 Task: Edit the duration of the event to 30 minutes.
Action: Mouse pressed left at (137, 152)
Screenshot: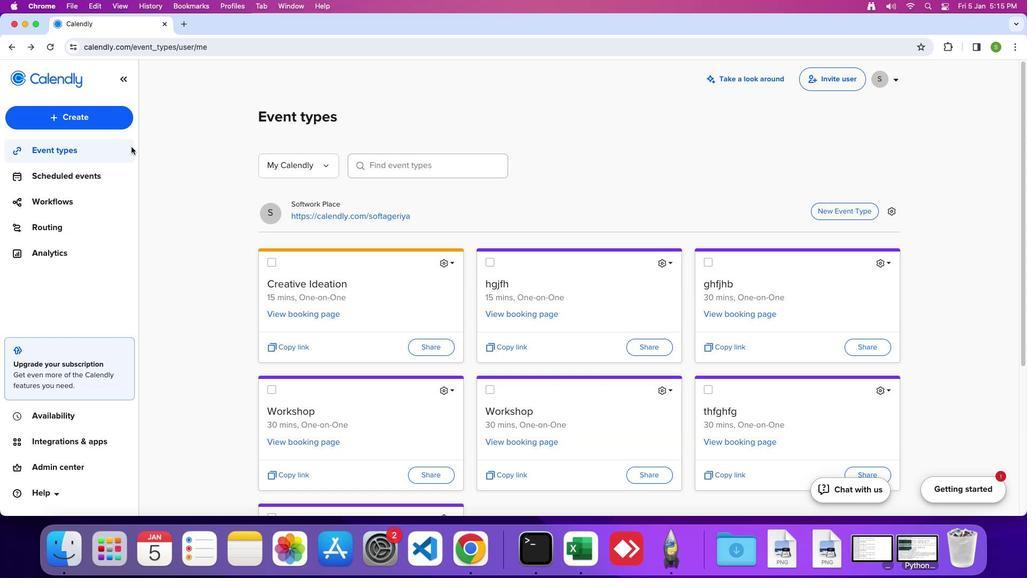 
Action: Mouse moved to (402, 274)
Screenshot: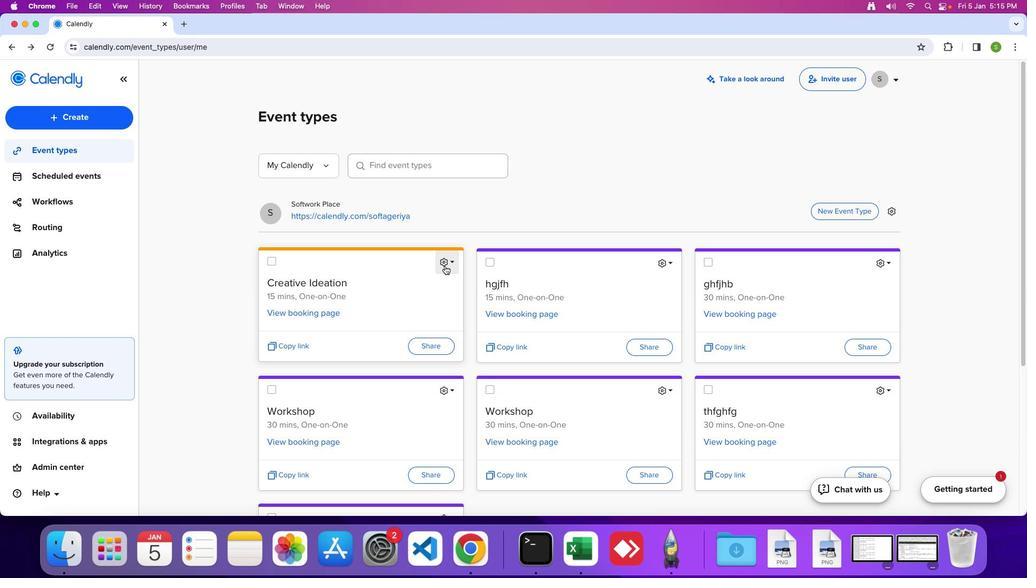 
Action: Mouse pressed left at (402, 274)
Screenshot: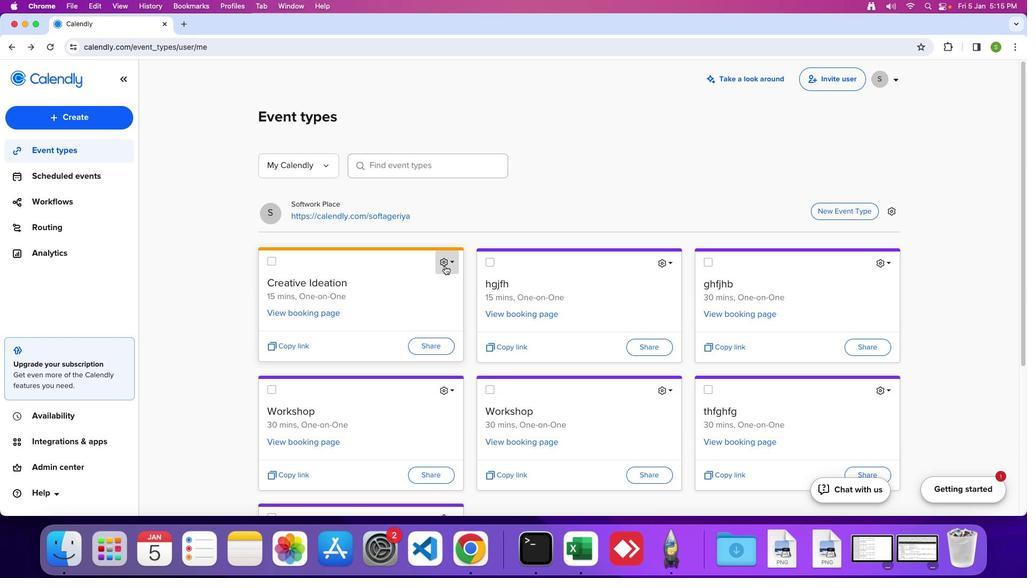 
Action: Mouse moved to (379, 295)
Screenshot: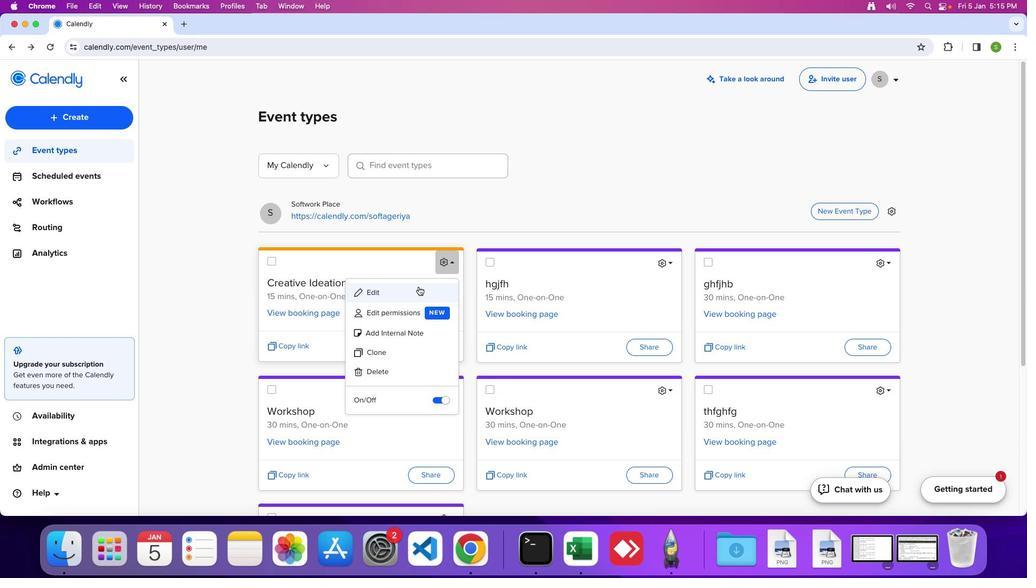 
Action: Mouse pressed left at (379, 295)
Screenshot: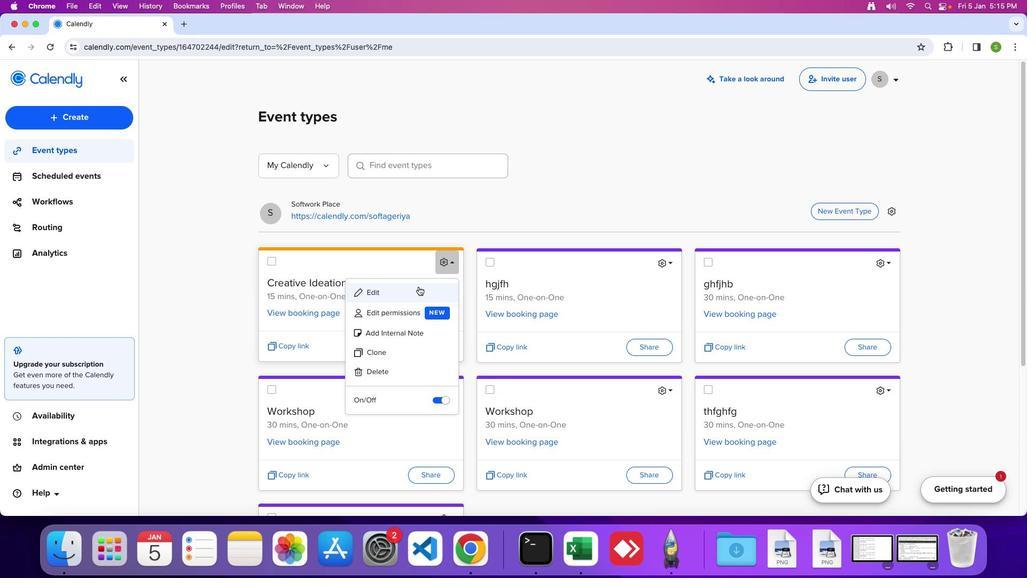 
Action: Mouse moved to (162, 195)
Screenshot: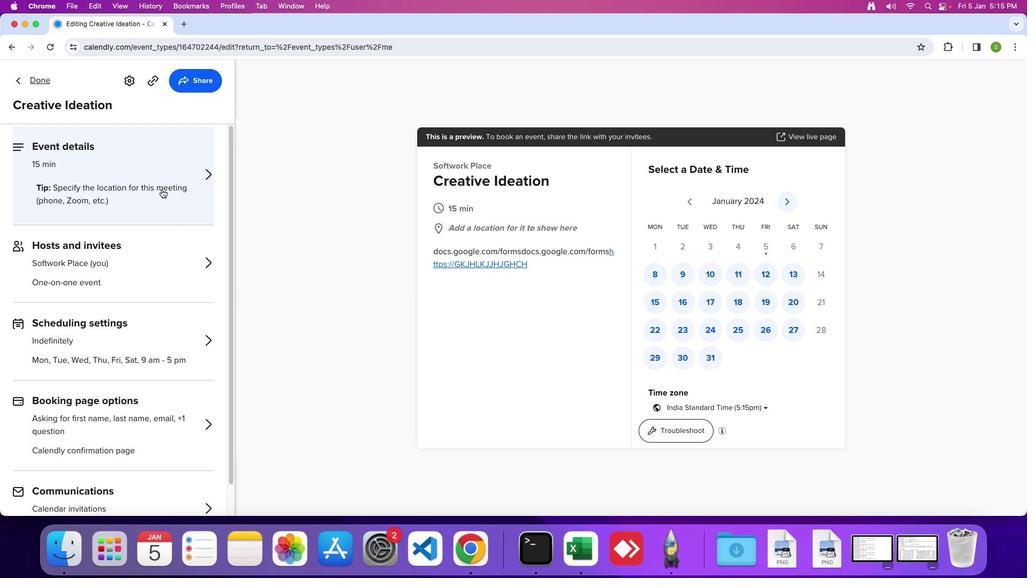
Action: Mouse pressed left at (162, 195)
Screenshot: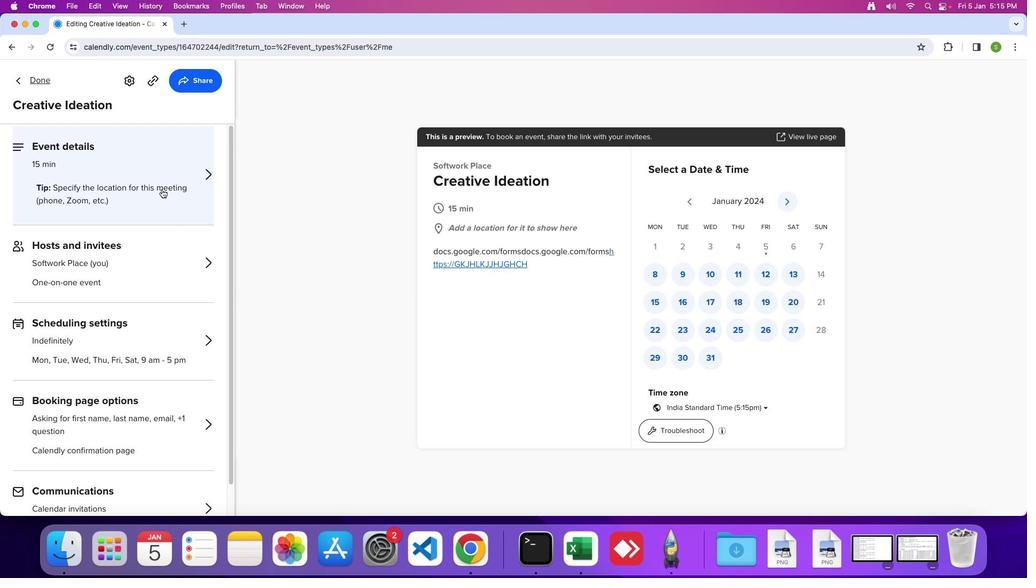 
Action: Mouse moved to (103, 215)
Screenshot: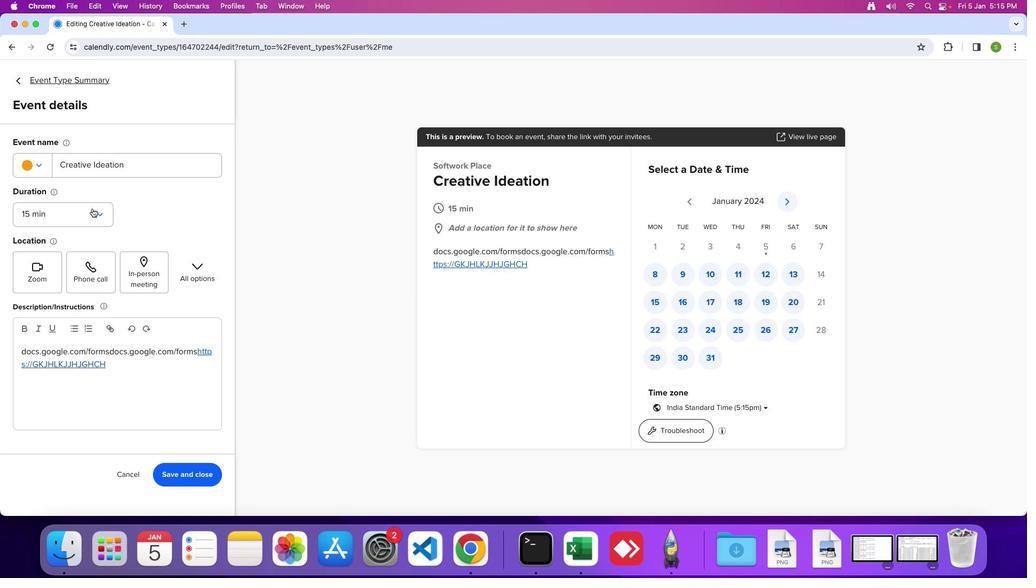
Action: Mouse pressed left at (103, 215)
Screenshot: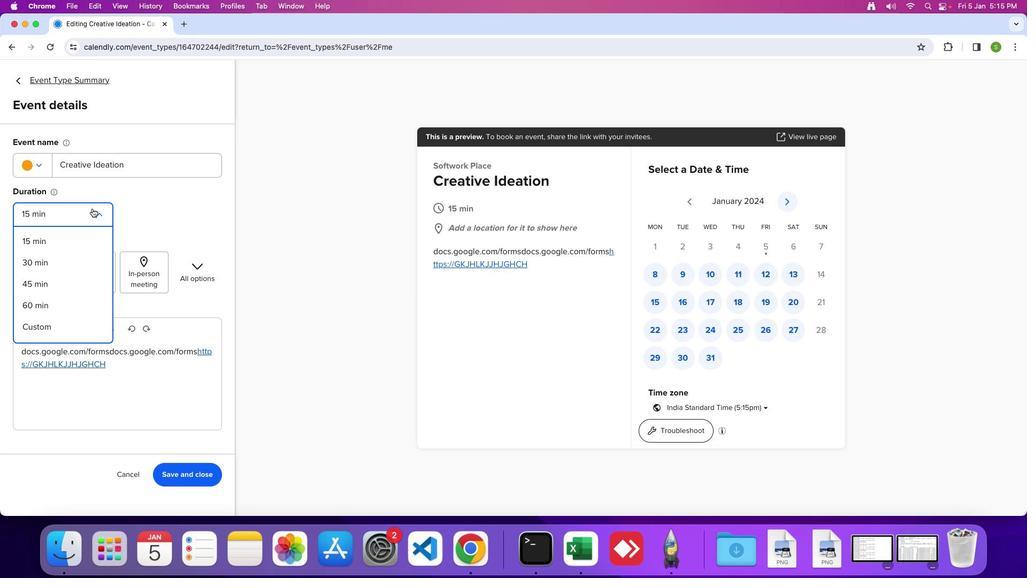 
Action: Mouse moved to (69, 268)
Screenshot: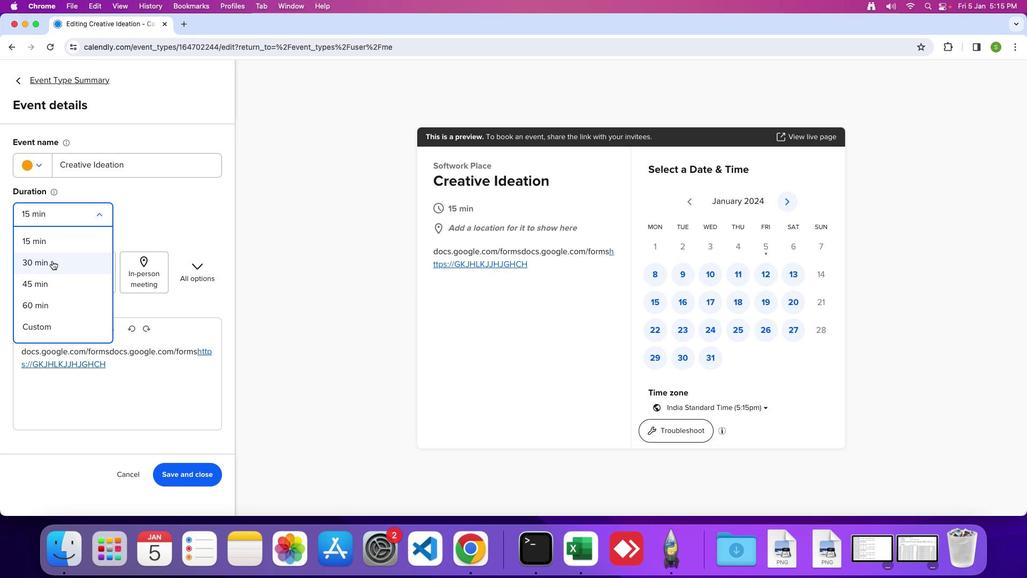 
Action: Mouse pressed left at (69, 268)
Screenshot: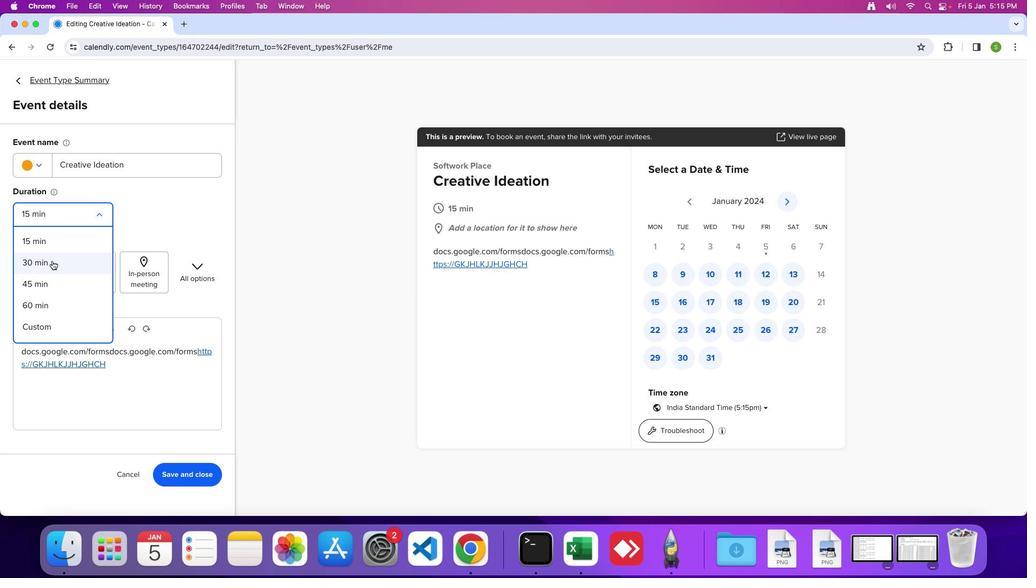 
Action: Mouse moved to (184, 485)
Screenshot: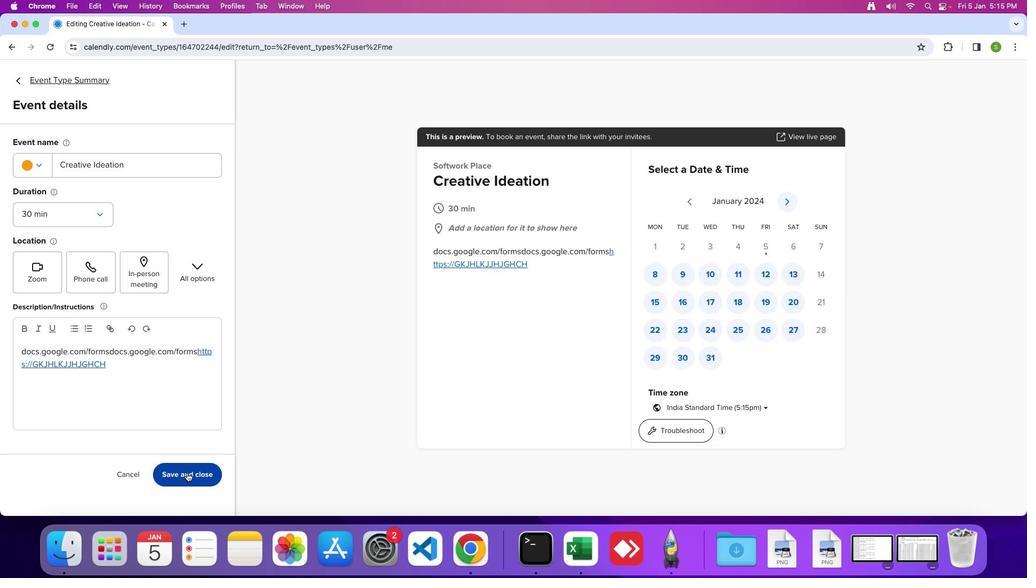
Action: Mouse pressed left at (184, 485)
Screenshot: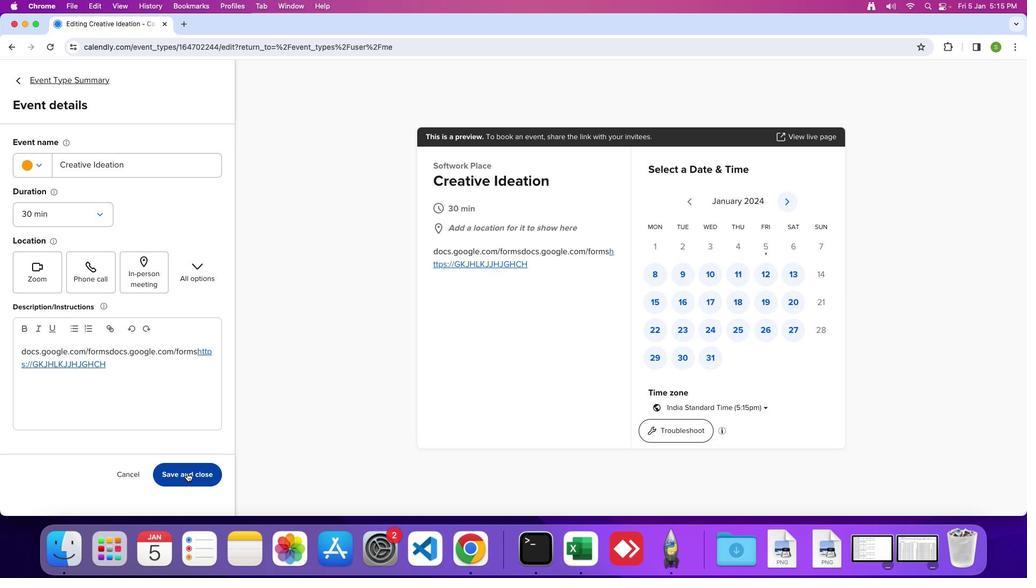 
Action: Mouse moved to (256, 457)
Screenshot: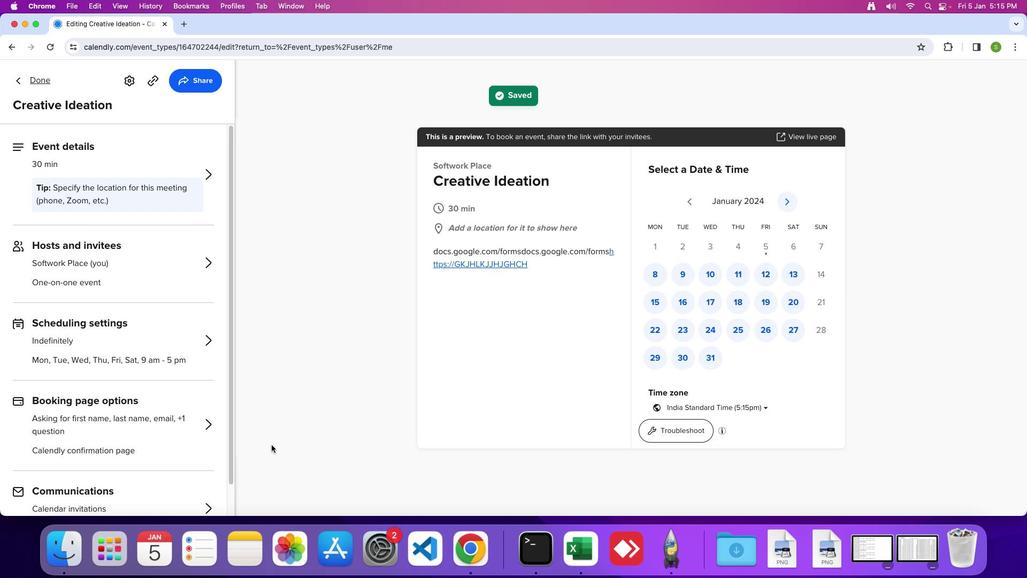 
